 Task: Select the Central Africa Time as time zone for the schedule.
Action: Mouse moved to (392, 257)
Screenshot: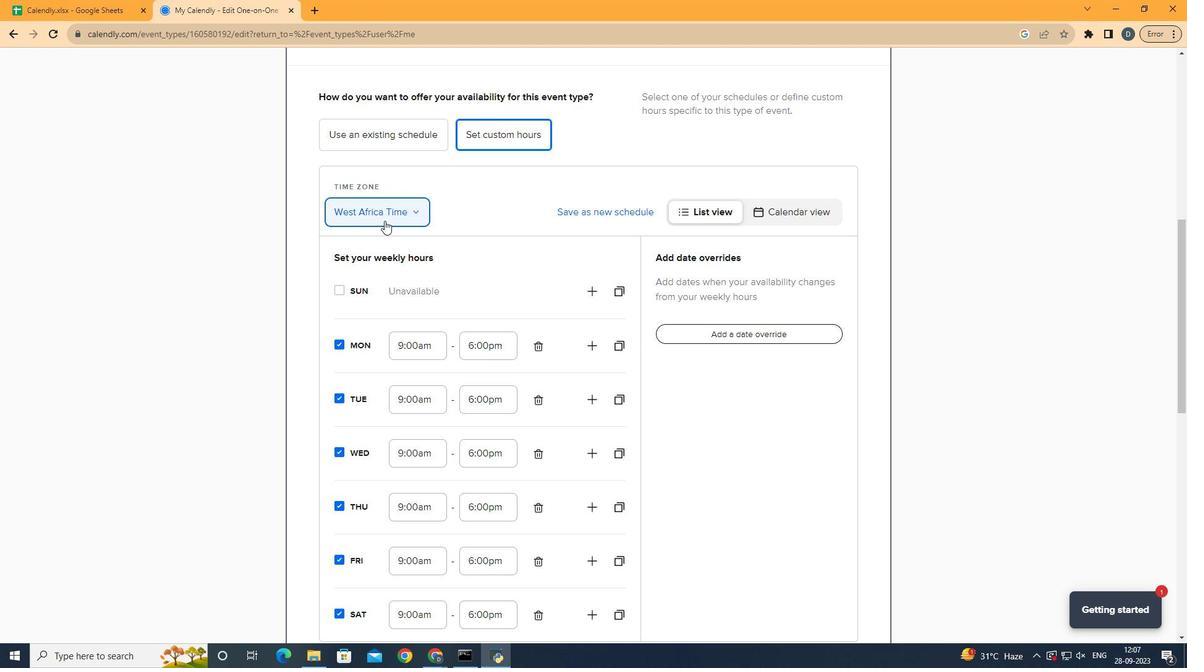 
Action: Mouse pressed left at (392, 257)
Screenshot: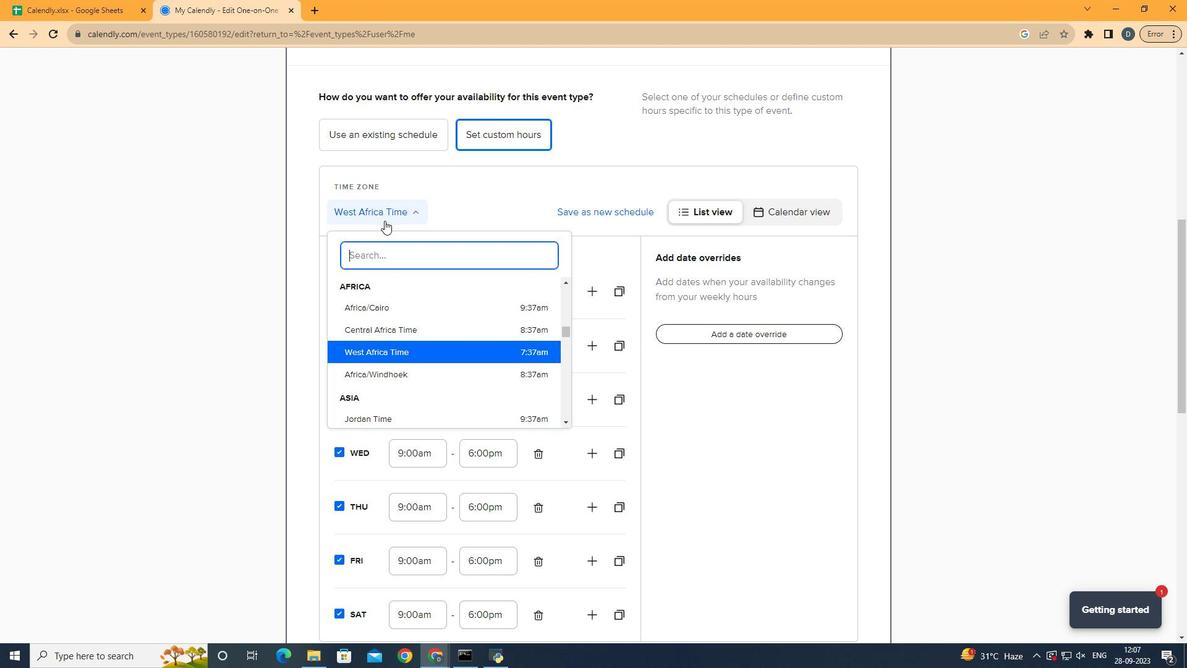 
Action: Mouse moved to (499, 255)
Screenshot: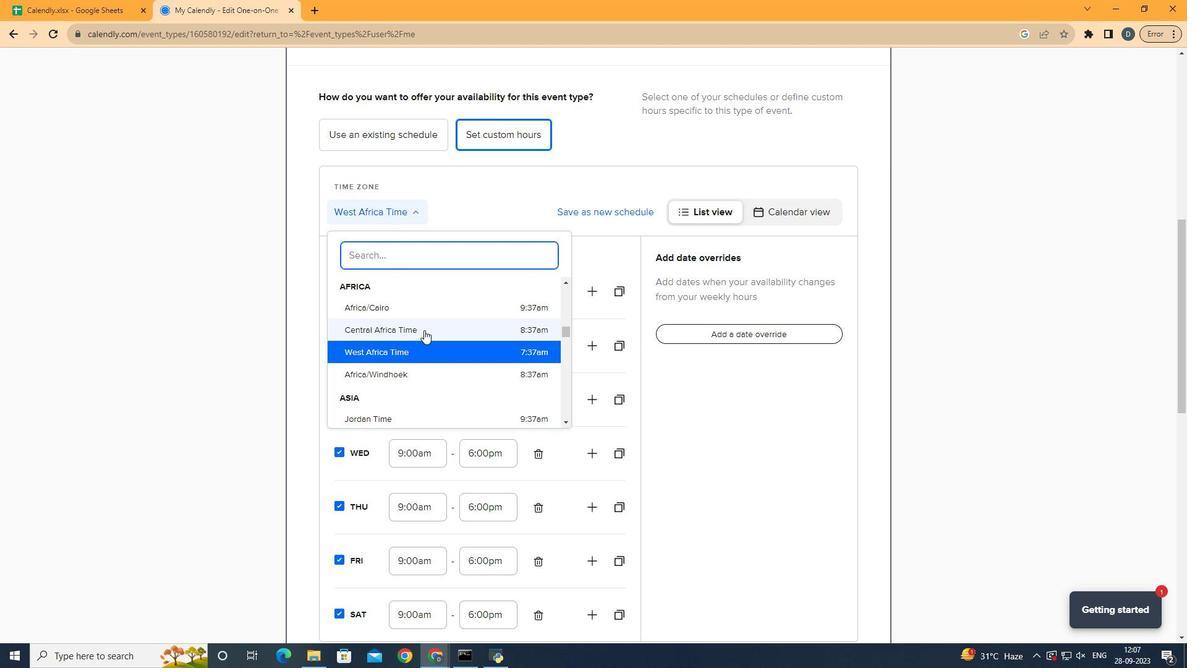 
Action: Mouse pressed left at (499, 255)
Screenshot: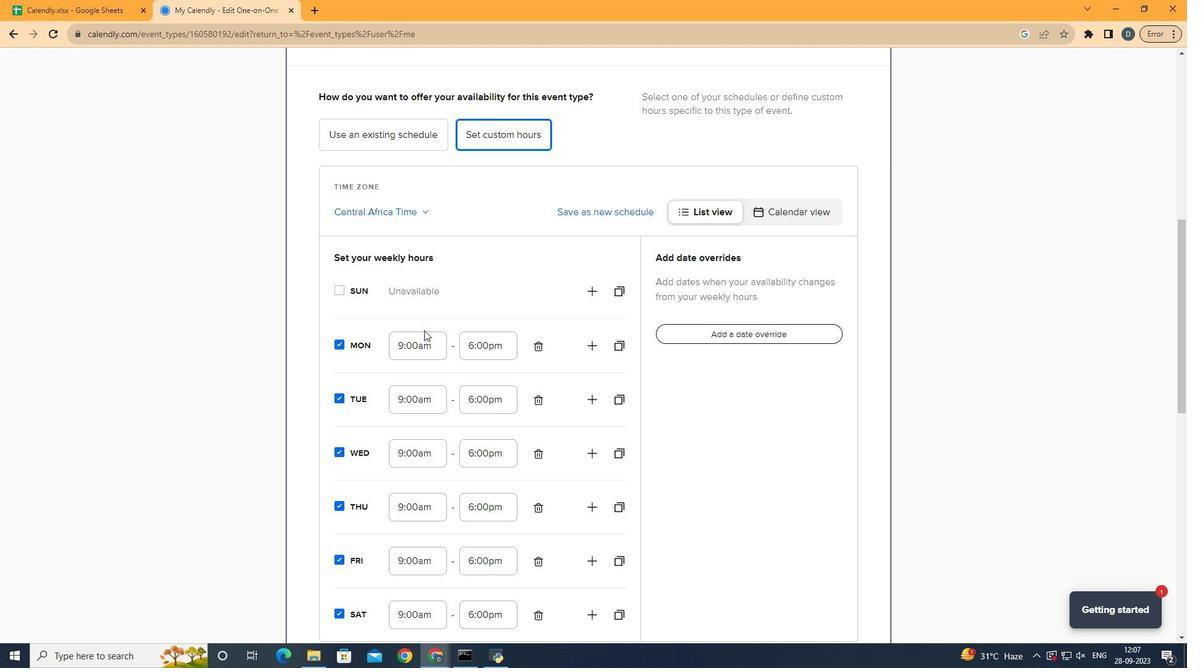 
Action: Mouse moved to (739, 256)
Screenshot: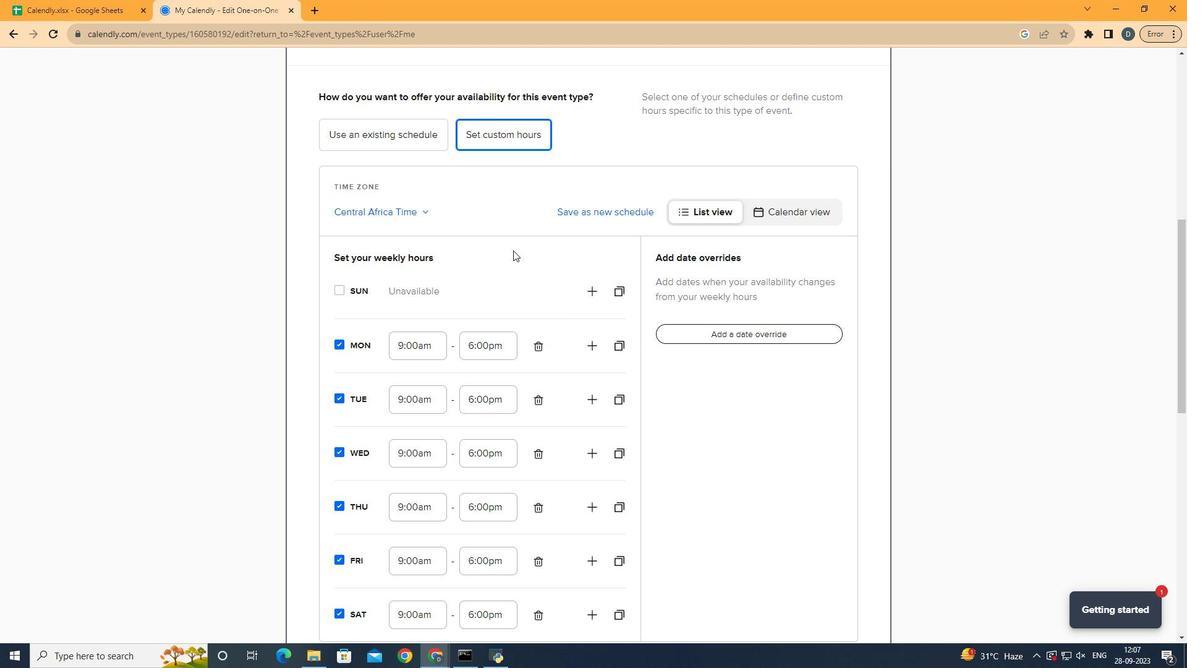 
